 Task: Explore satellite view of the Statue of Liberty in New York City.
Action: Mouse moved to (162, 93)
Screenshot: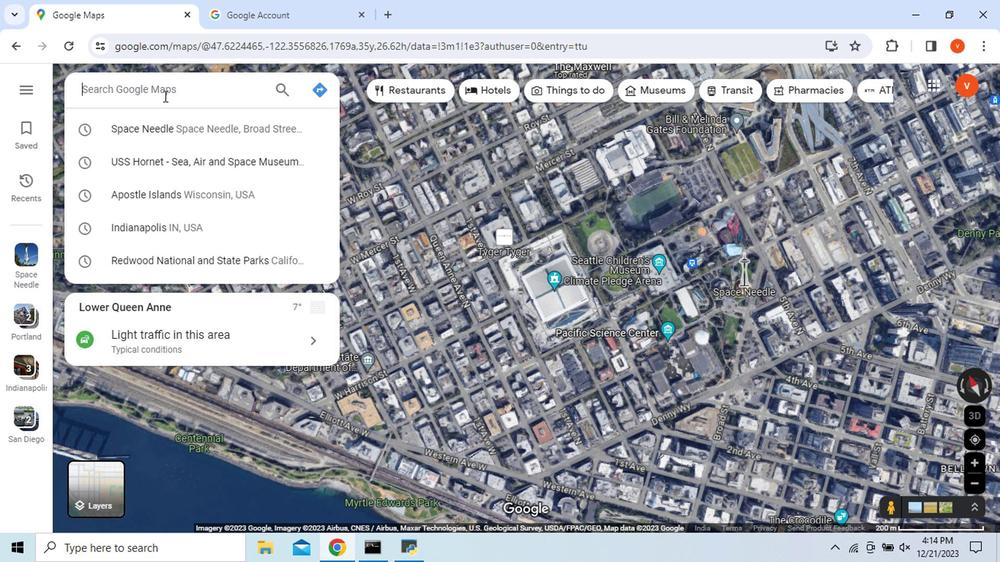 
Action: Mouse pressed left at (162, 93)
Screenshot: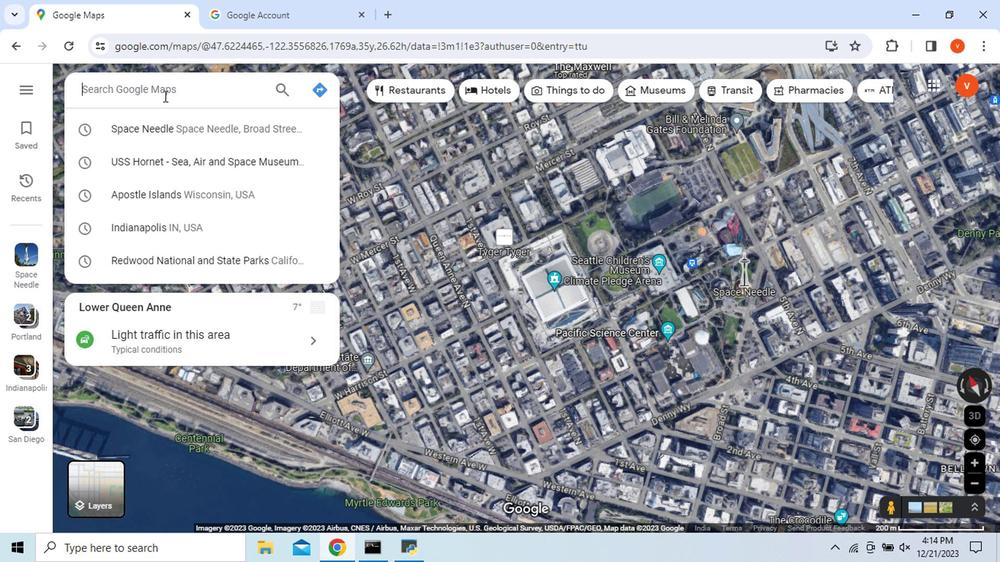 
Action: Mouse moved to (162, 93)
Screenshot: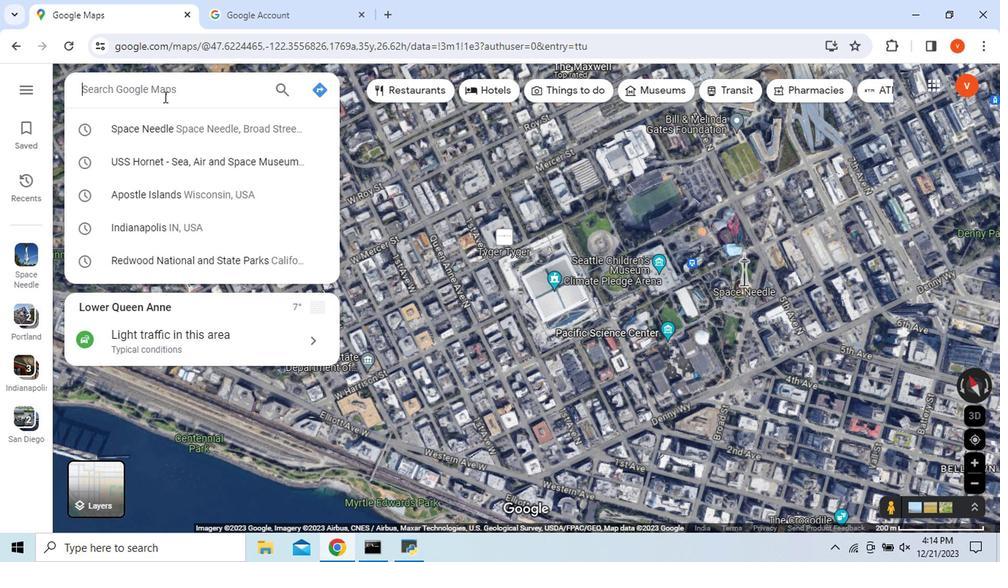
Action: Key pressed <Key.shift>Statue<Key.space>of<Key.space><Key.shift_r>Libery
Screenshot: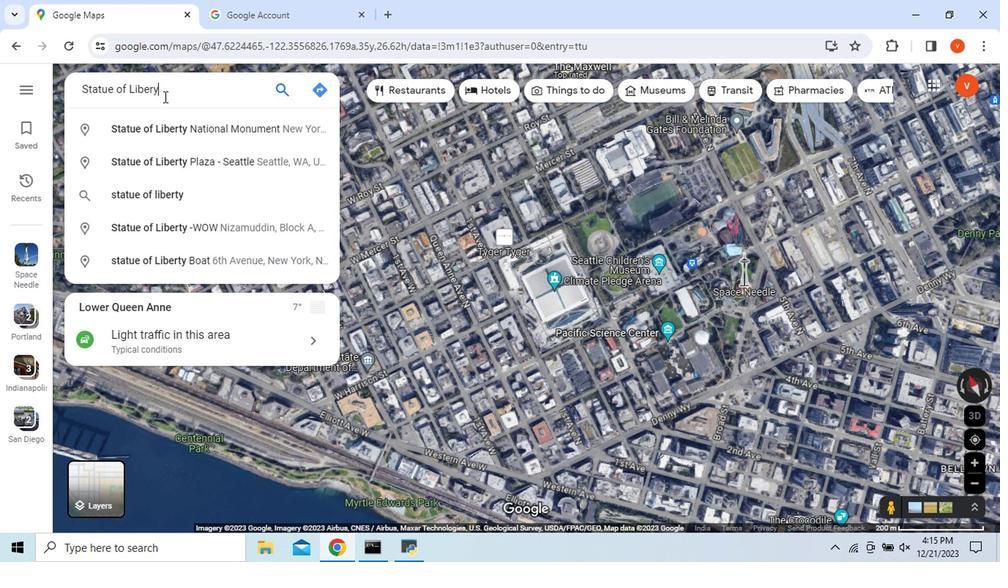 
Action: Mouse moved to (229, 121)
Screenshot: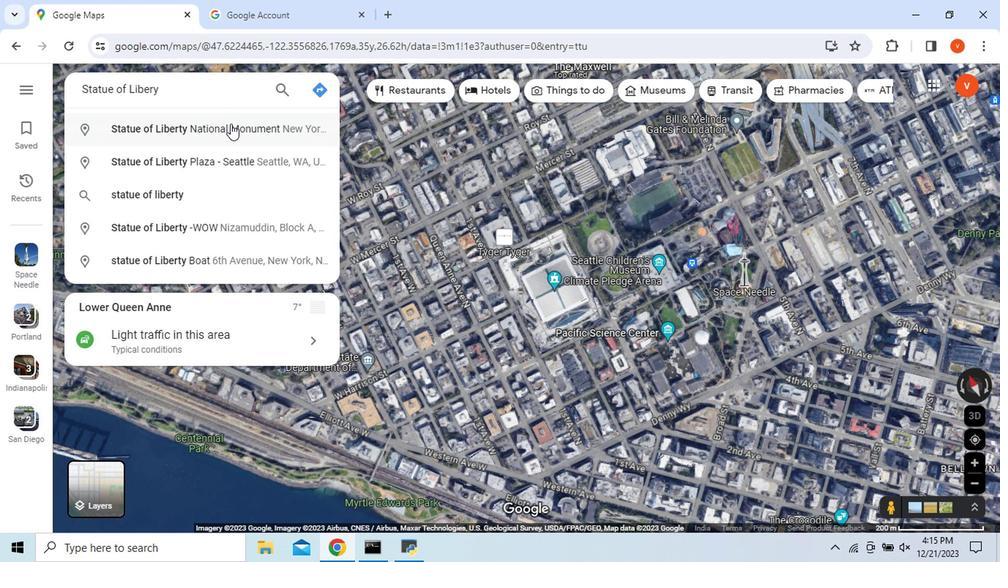 
Action: Mouse pressed left at (229, 121)
Screenshot: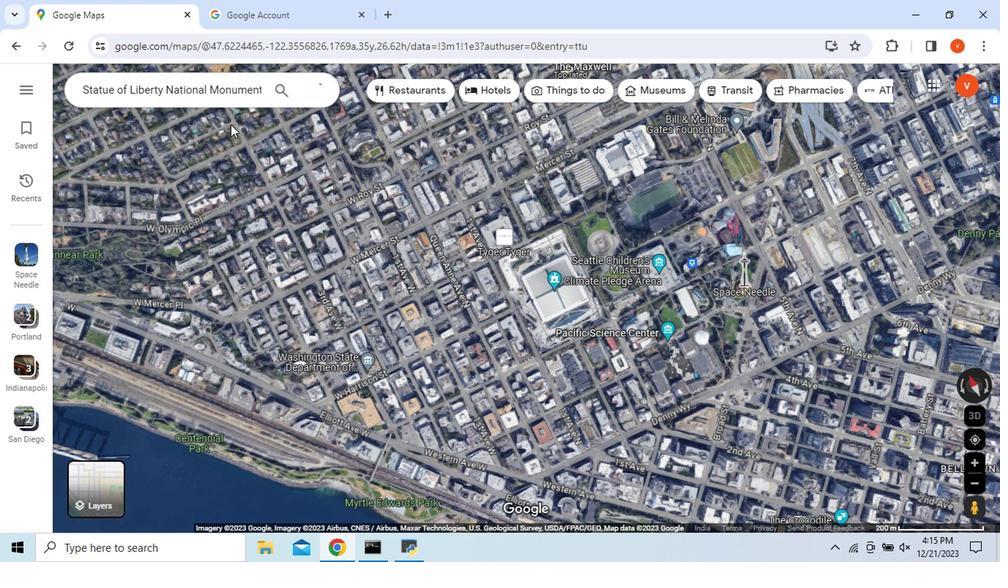 
Action: Mouse moved to (588, 226)
Screenshot: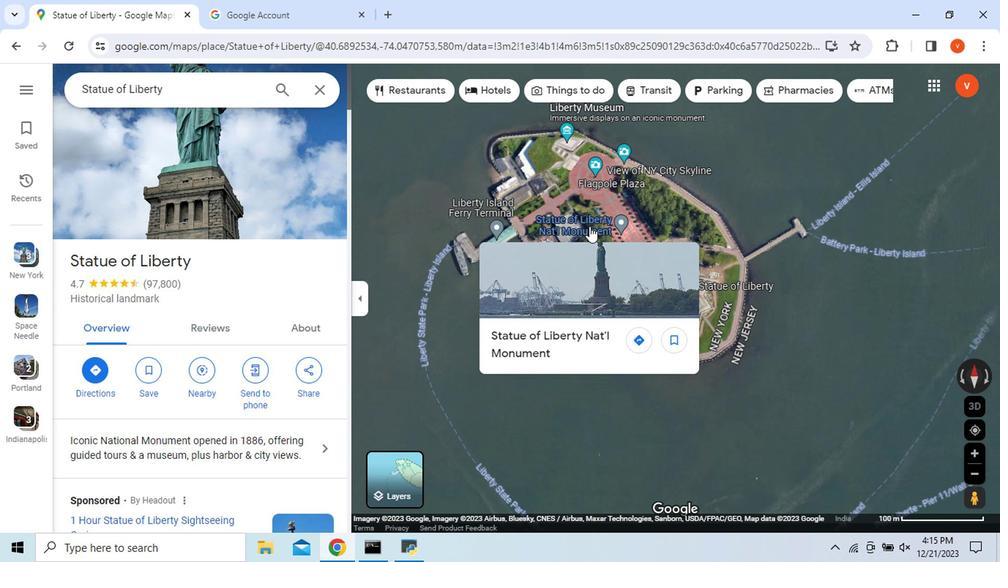 
Action: Mouse pressed left at (588, 226)
Screenshot: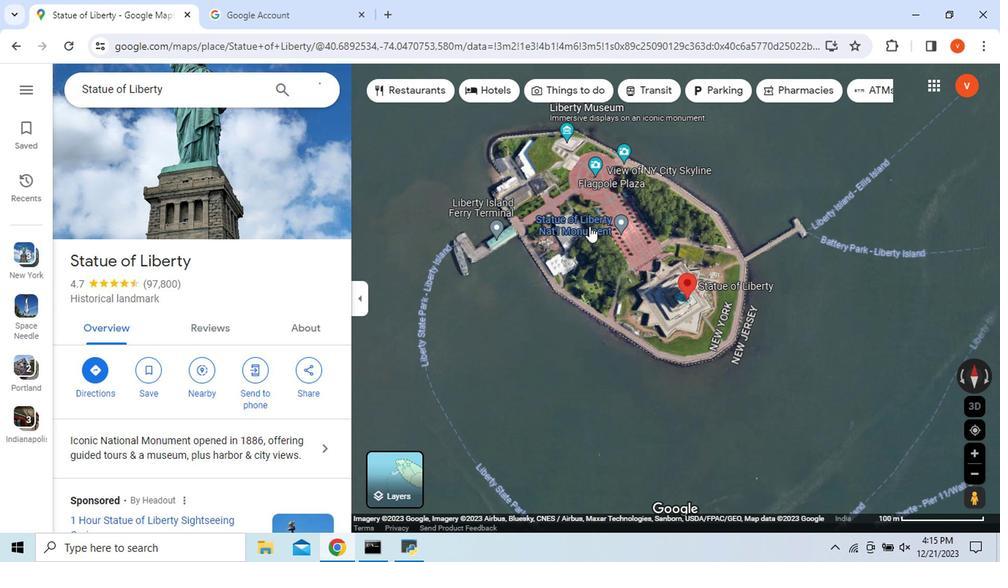 
Action: Mouse scrolled (588, 225) with delta (0, 0)
Screenshot: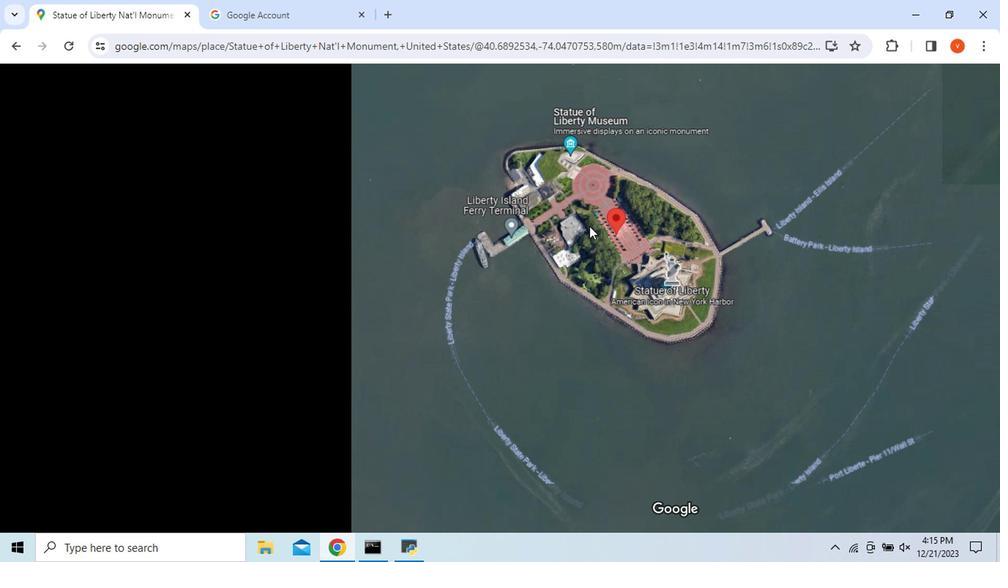 
Action: Mouse scrolled (588, 225) with delta (0, 0)
Screenshot: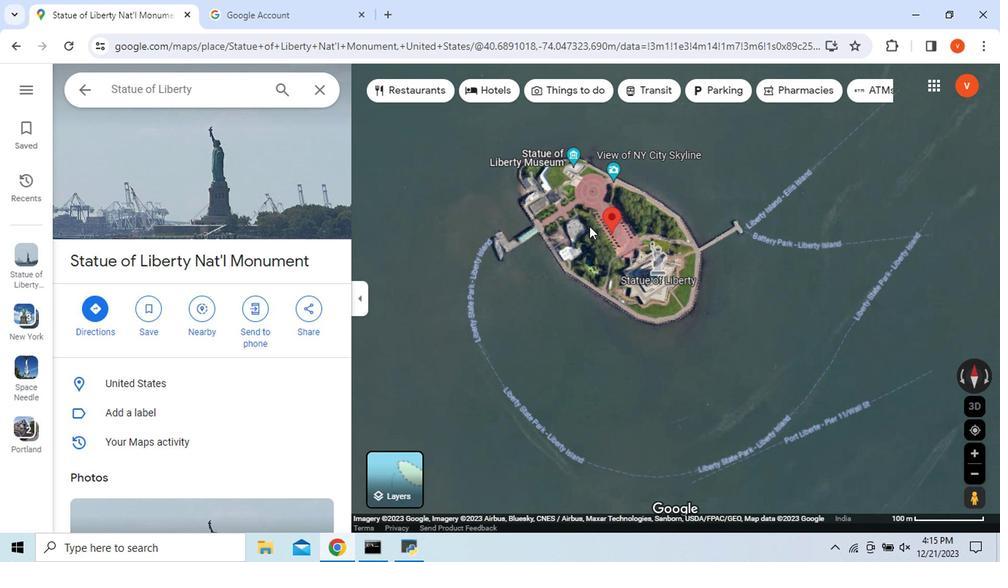 
Action: Mouse moved to (655, 246)
Screenshot: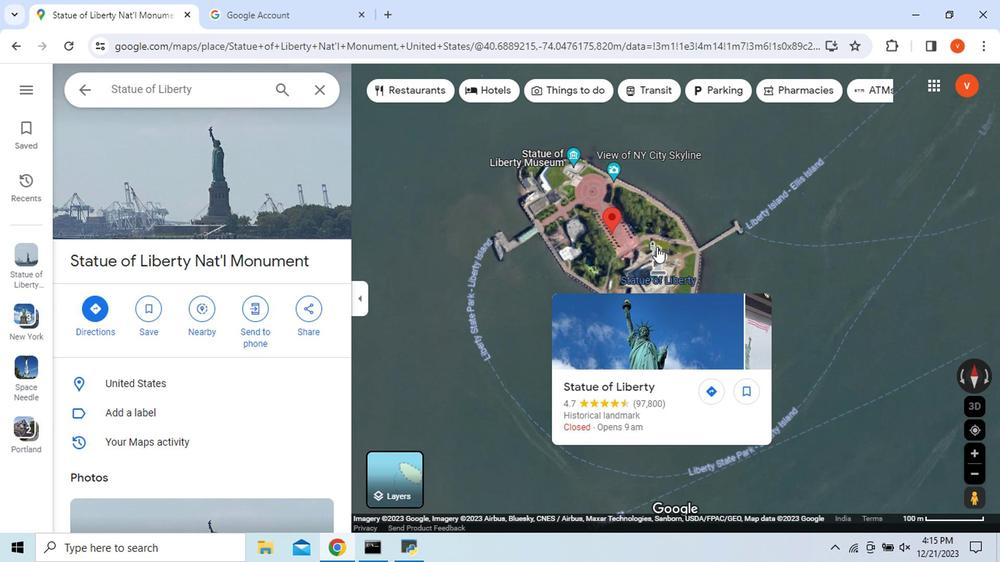 
Action: Mouse pressed left at (655, 246)
Screenshot: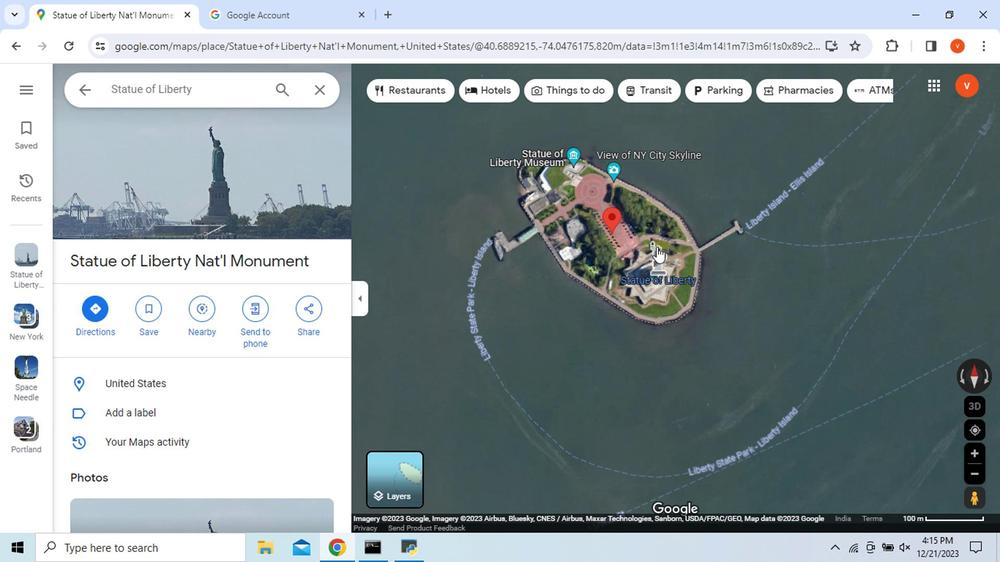 
Action: Mouse moved to (978, 411)
Screenshot: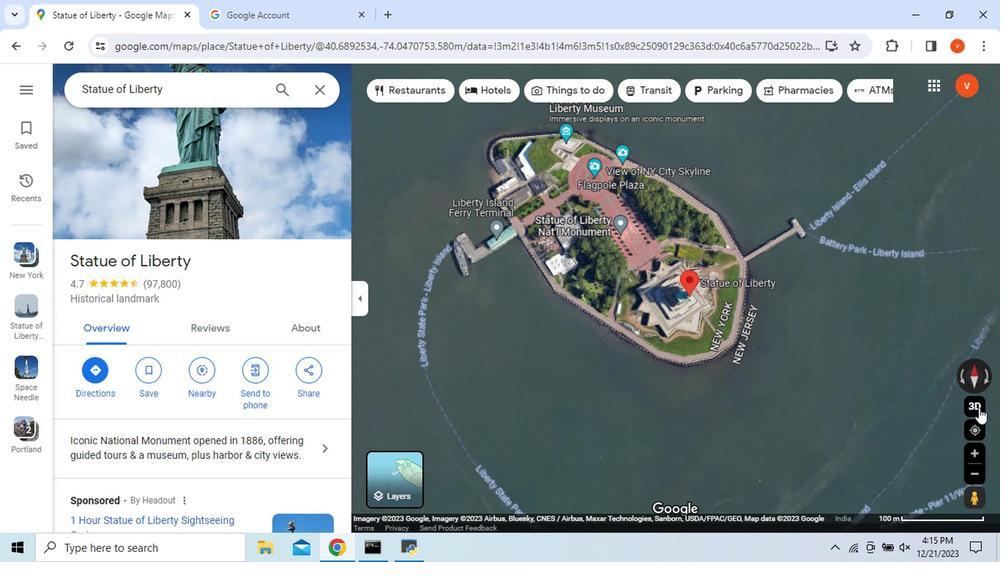 
Action: Mouse pressed left at (978, 411)
Screenshot: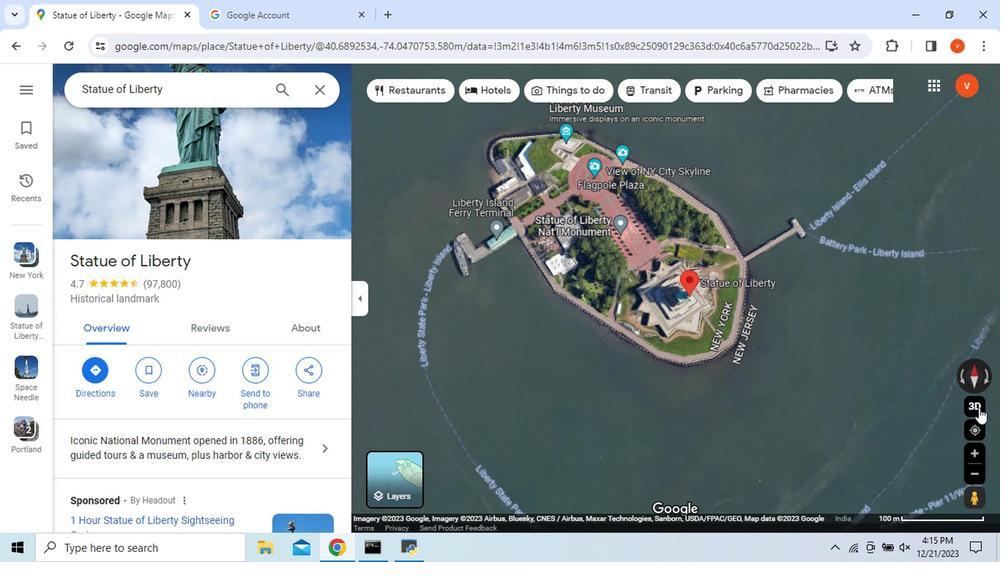 
Action: Mouse moved to (977, 384)
Screenshot: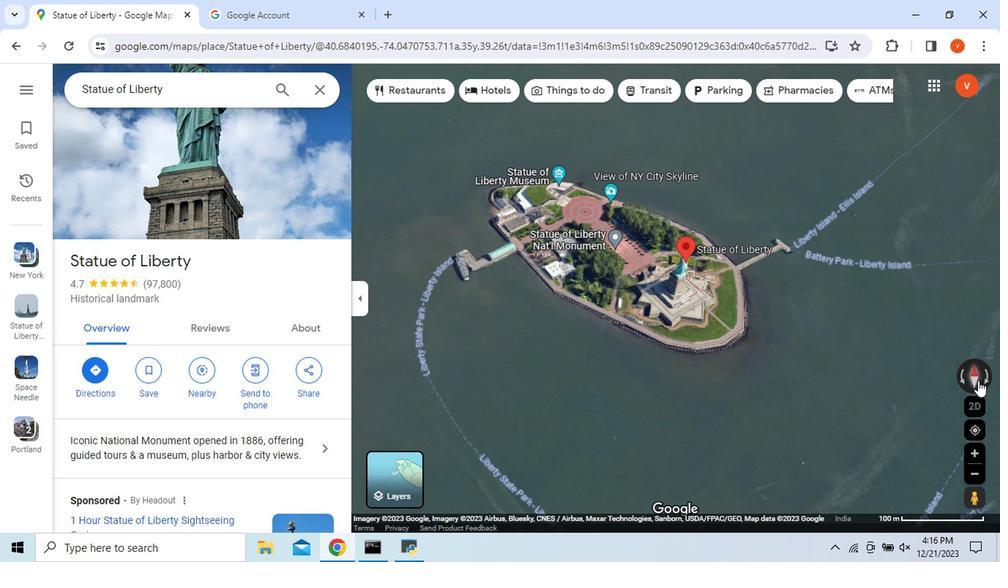 
Action: Mouse pressed left at (977, 384)
Screenshot: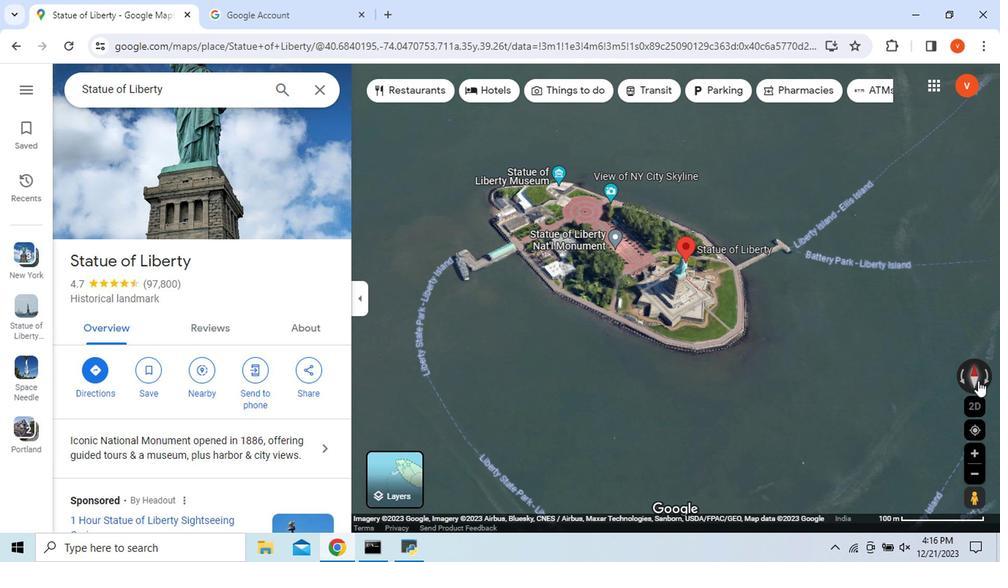 
Action: Mouse moved to (962, 375)
Screenshot: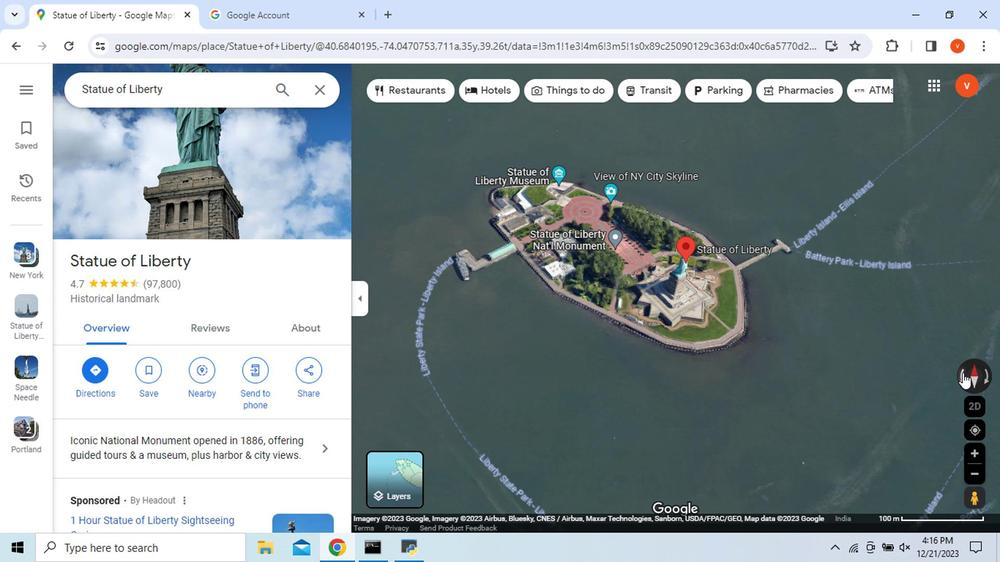 
Action: Mouse pressed left at (962, 375)
Screenshot: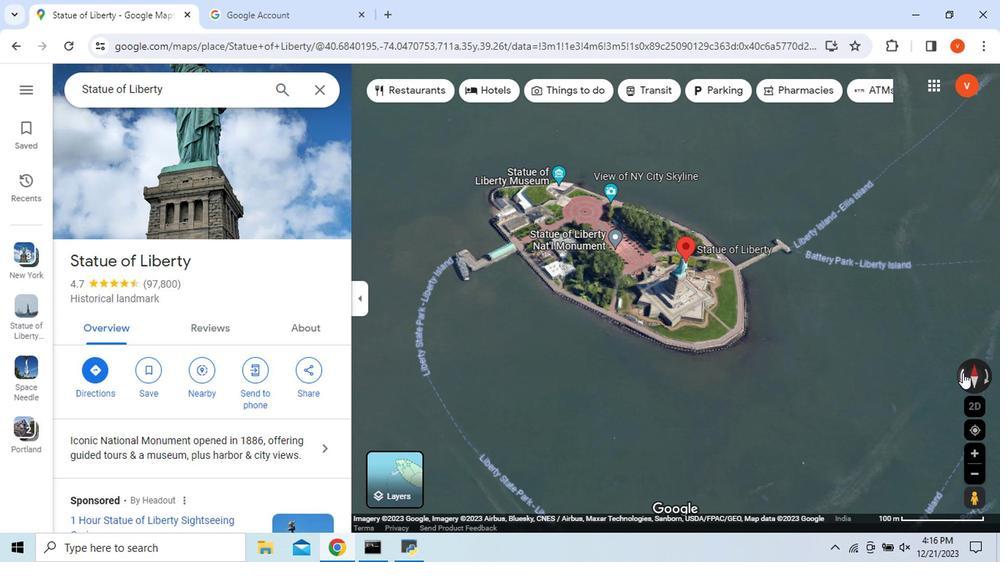 
Action: Mouse pressed left at (962, 375)
Screenshot: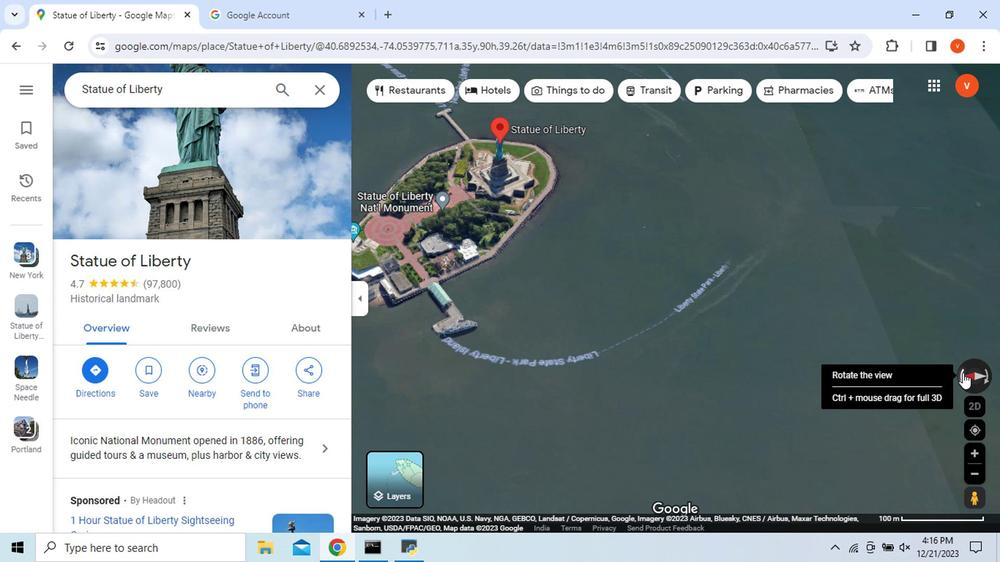 
Action: Mouse pressed left at (962, 375)
Screenshot: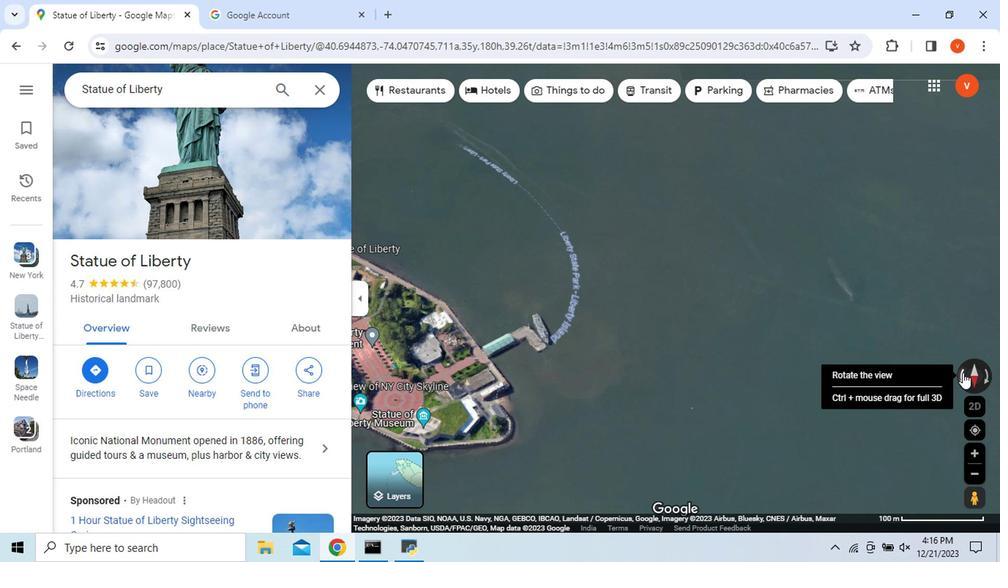 
Action: Mouse pressed left at (962, 375)
Screenshot: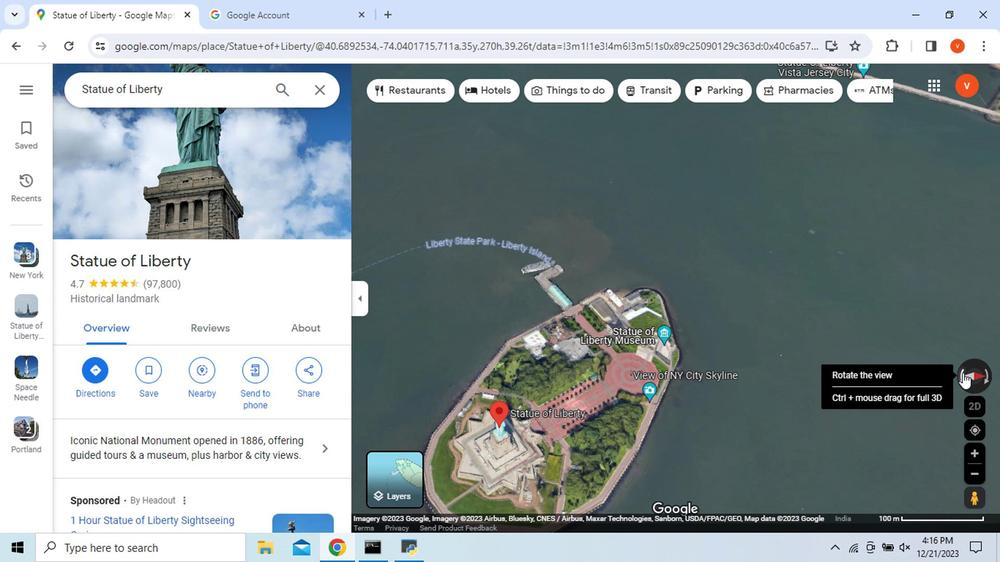 
Action: Mouse moved to (887, 409)
Screenshot: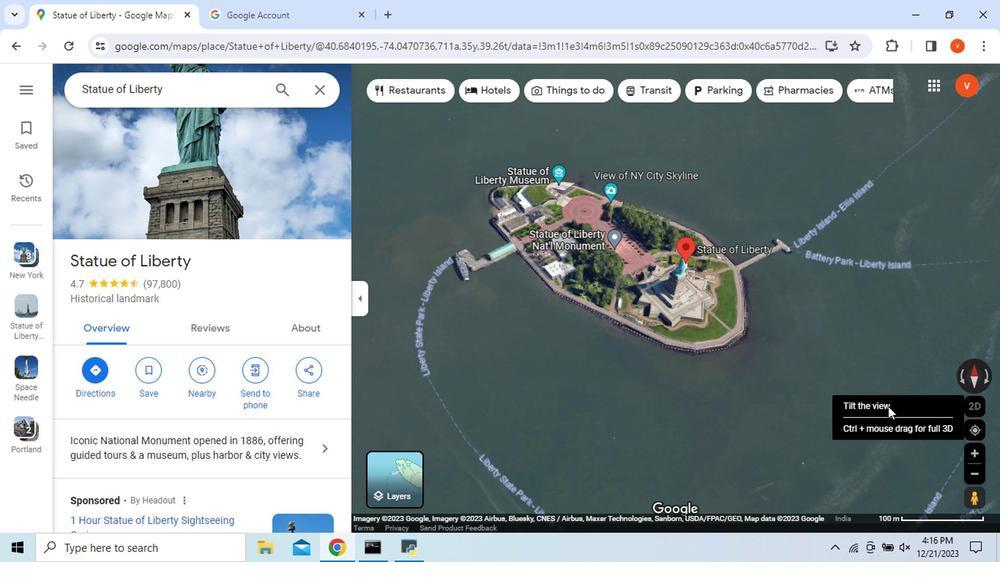 
Action: Mouse pressed left at (887, 409)
Screenshot: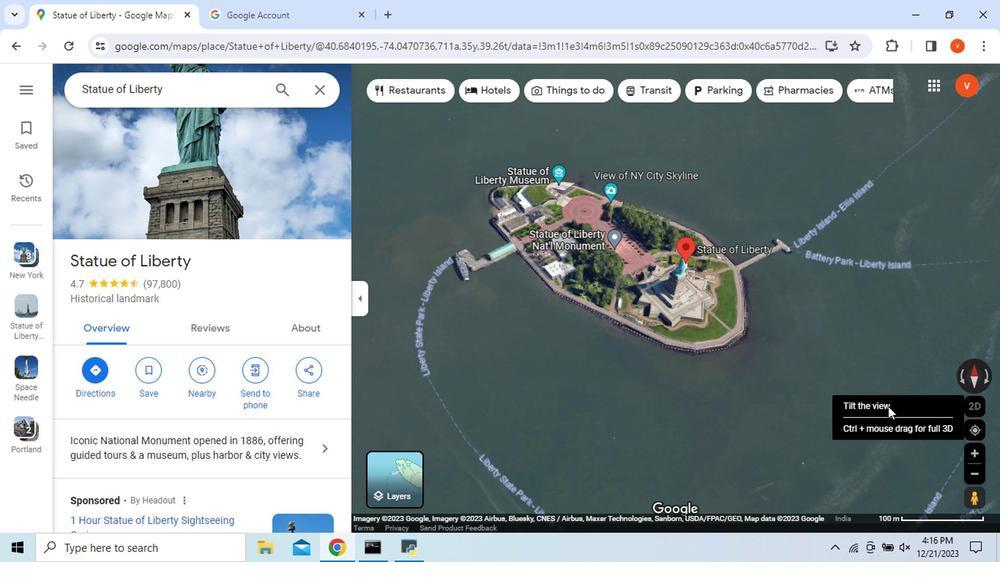 
Action: Mouse pressed left at (887, 409)
Screenshot: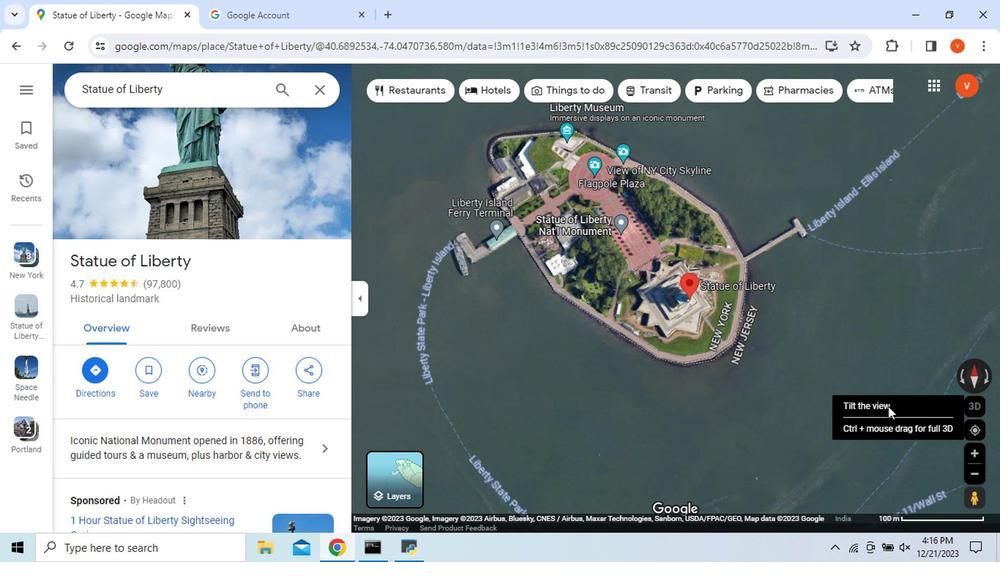 
Action: Mouse pressed left at (887, 409)
Screenshot: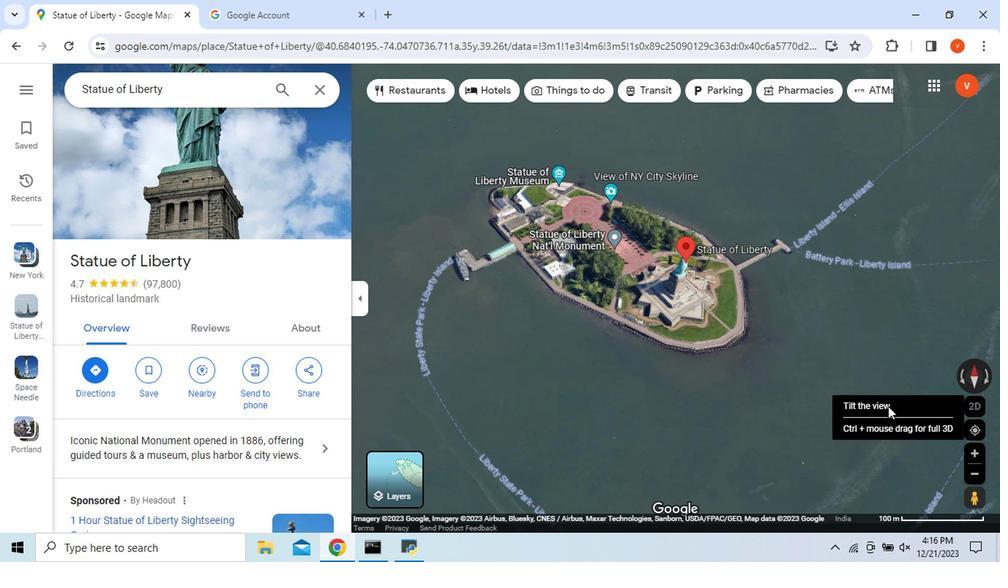 
Action: Mouse pressed left at (887, 409)
Screenshot: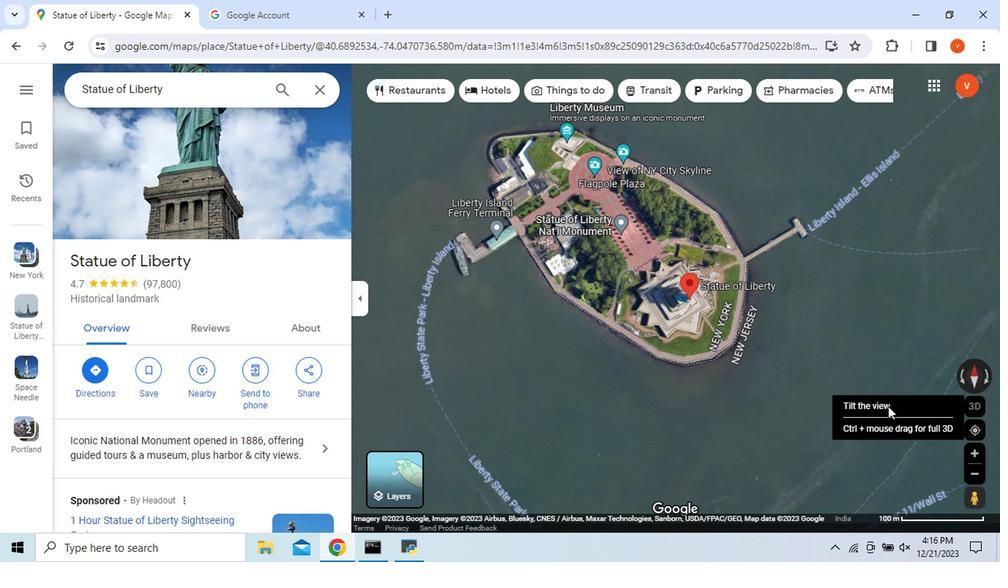 
Action: Mouse moved to (747, 448)
Screenshot: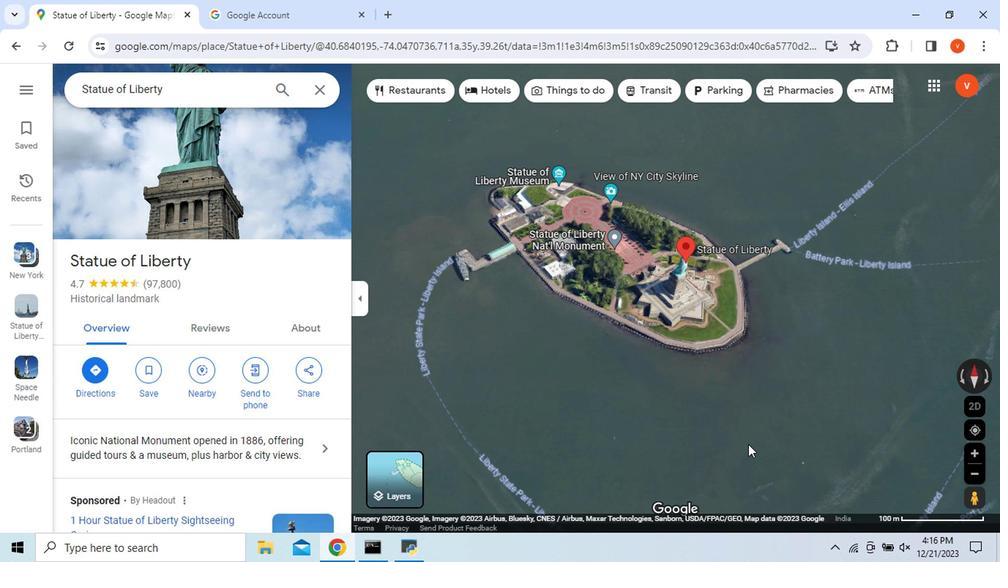 
Action: Mouse scrolled (747, 447) with delta (0, -1)
Screenshot: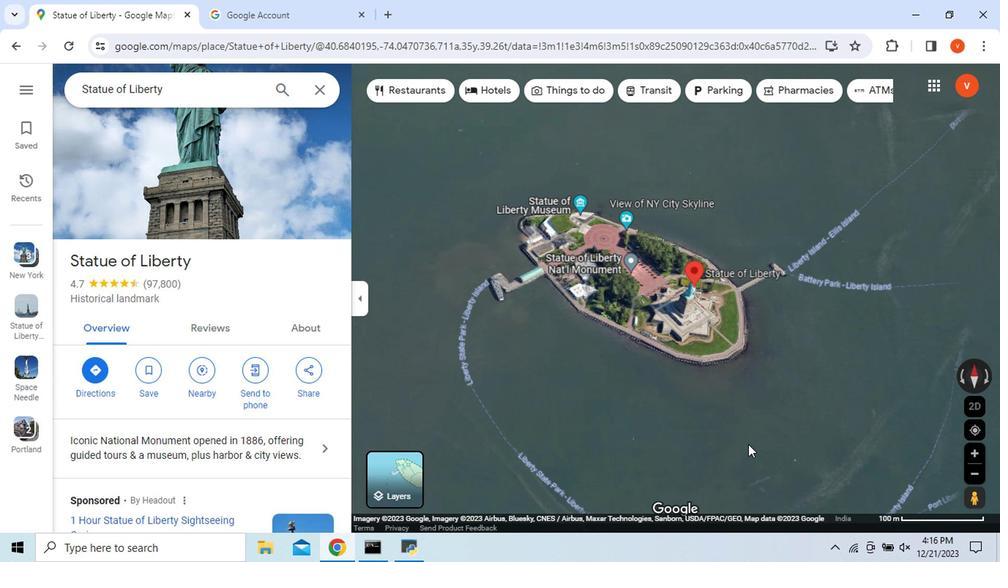 
Action: Mouse moved to (616, 439)
Screenshot: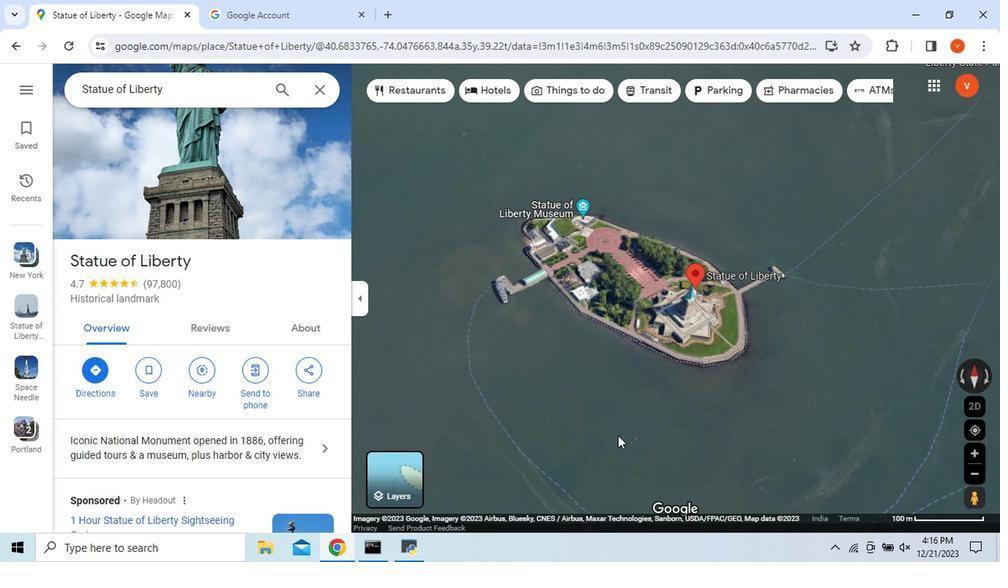 
Action: Mouse scrolled (616, 438) with delta (0, -1)
Screenshot: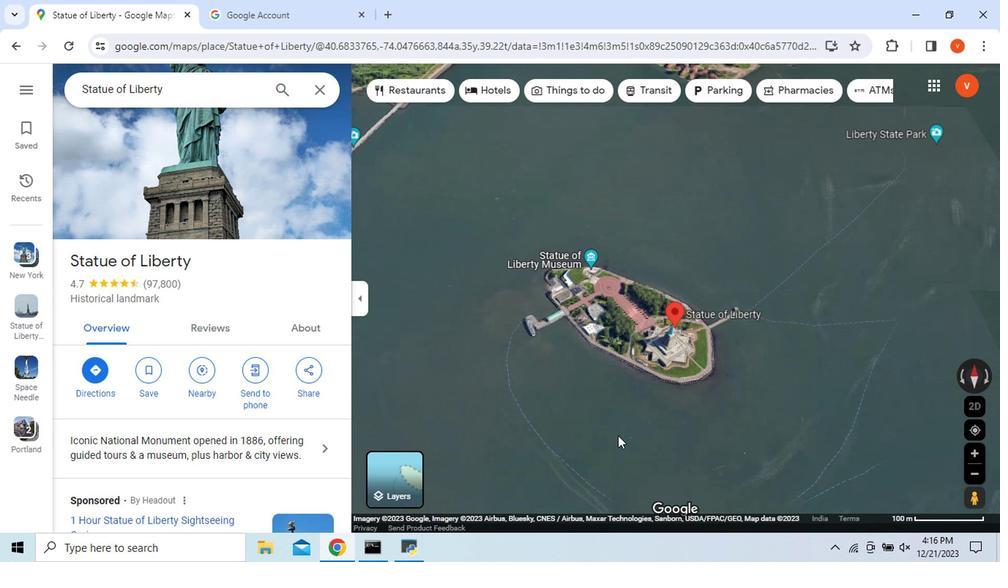 
Action: Mouse scrolled (616, 438) with delta (0, -1)
Screenshot: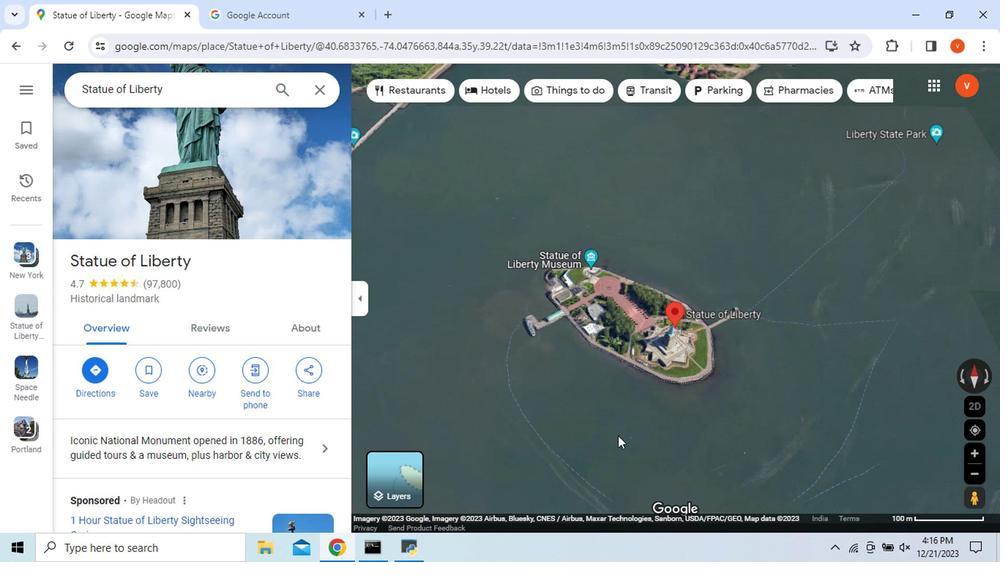 
Action: Mouse scrolled (616, 438) with delta (0, -1)
Screenshot: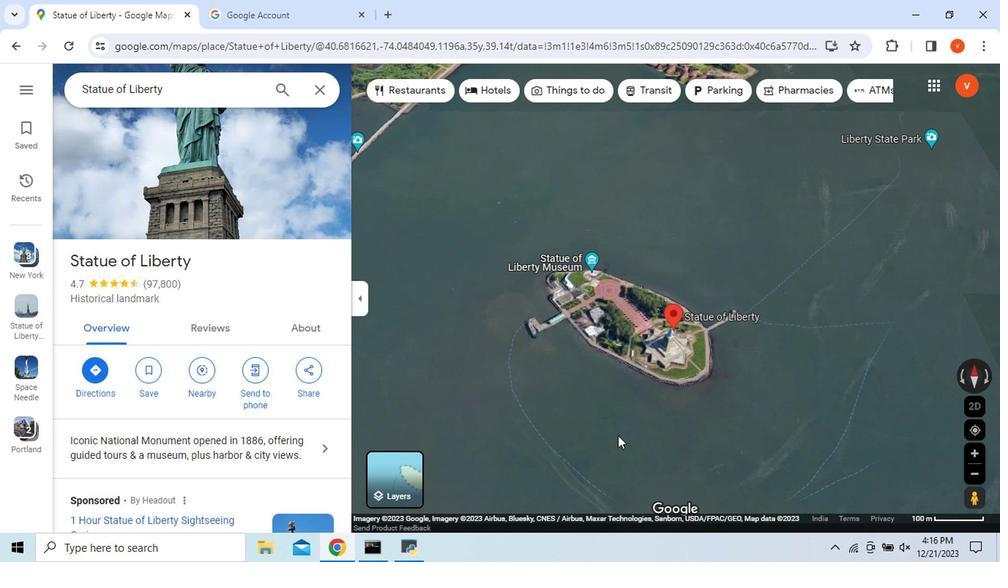
Action: Mouse scrolled (616, 438) with delta (0, -1)
Screenshot: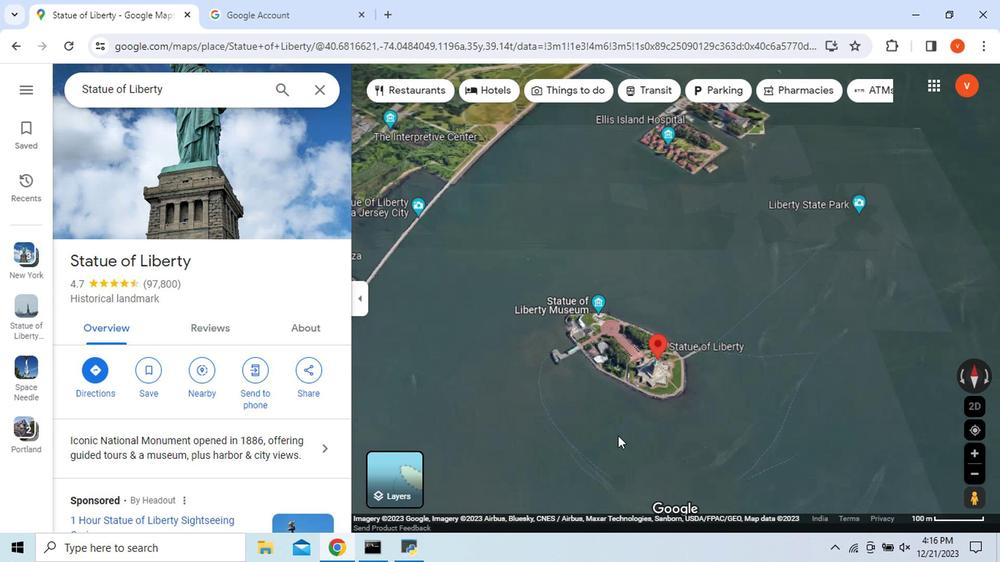 
Action: Mouse scrolled (616, 438) with delta (0, -1)
Screenshot: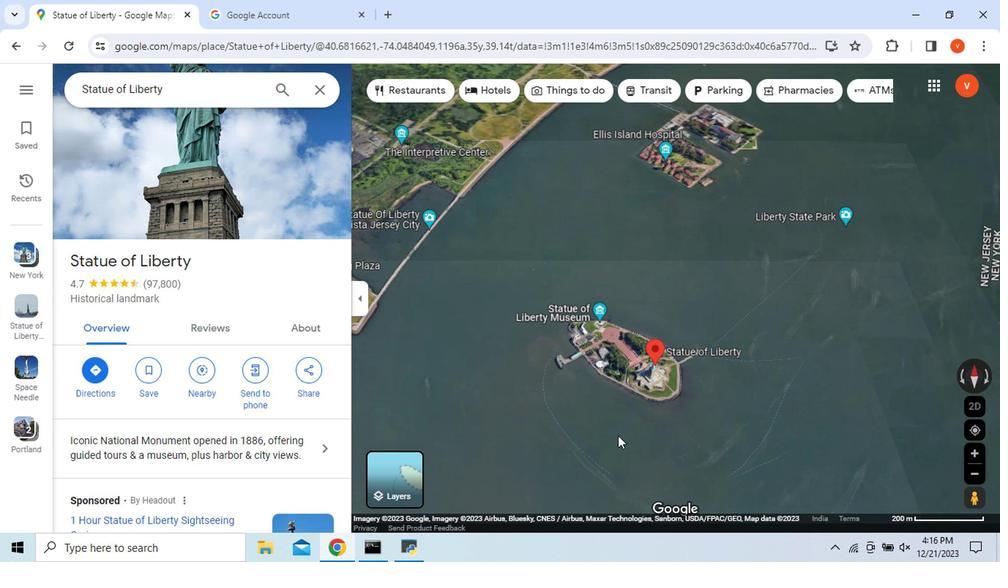 
Action: Mouse scrolled (616, 438) with delta (0, -1)
Screenshot: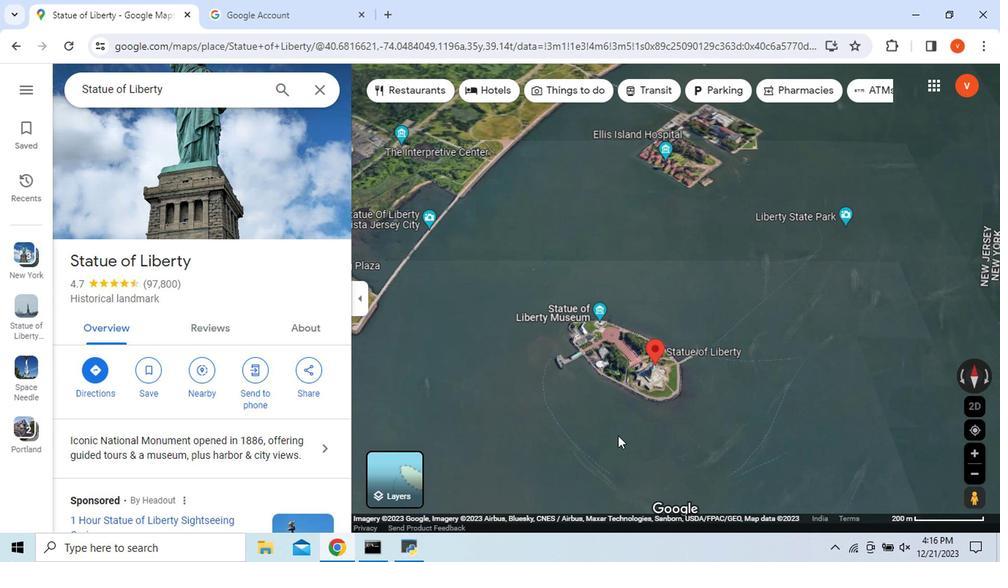 
Action: Mouse scrolled (616, 438) with delta (0, -1)
Screenshot: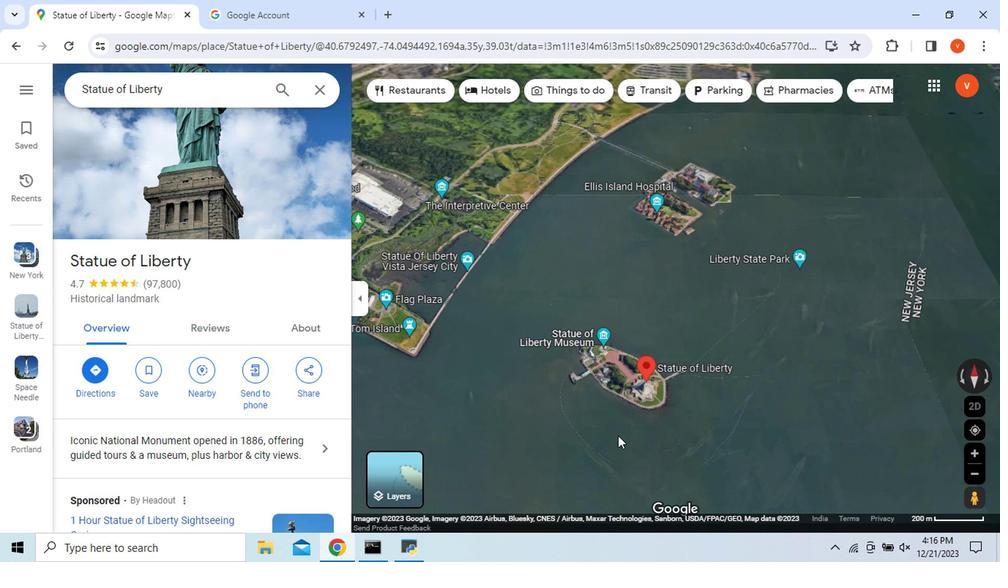 
Action: Mouse scrolled (616, 438) with delta (0, -1)
Screenshot: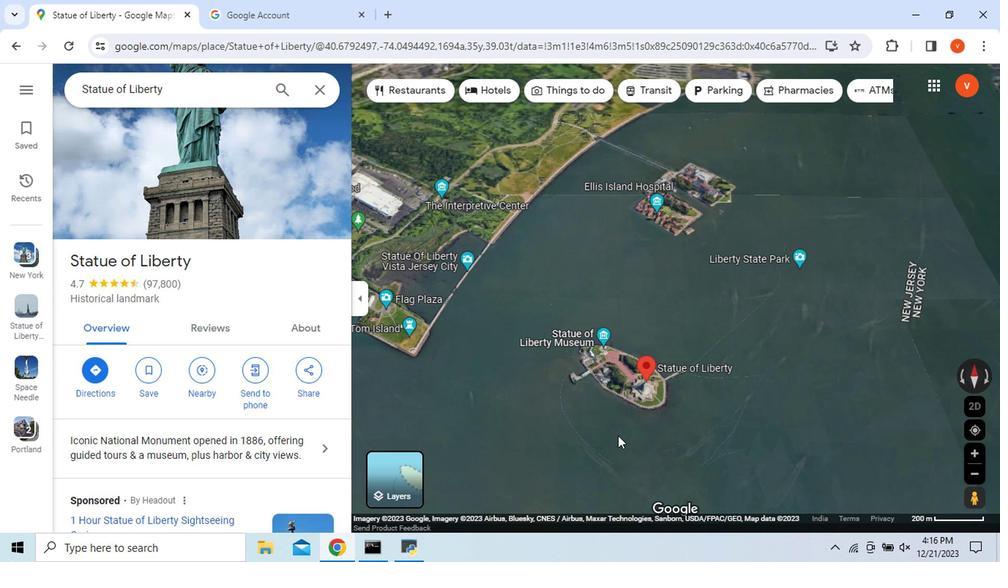 
Action: Mouse scrolled (616, 438) with delta (0, -1)
Screenshot: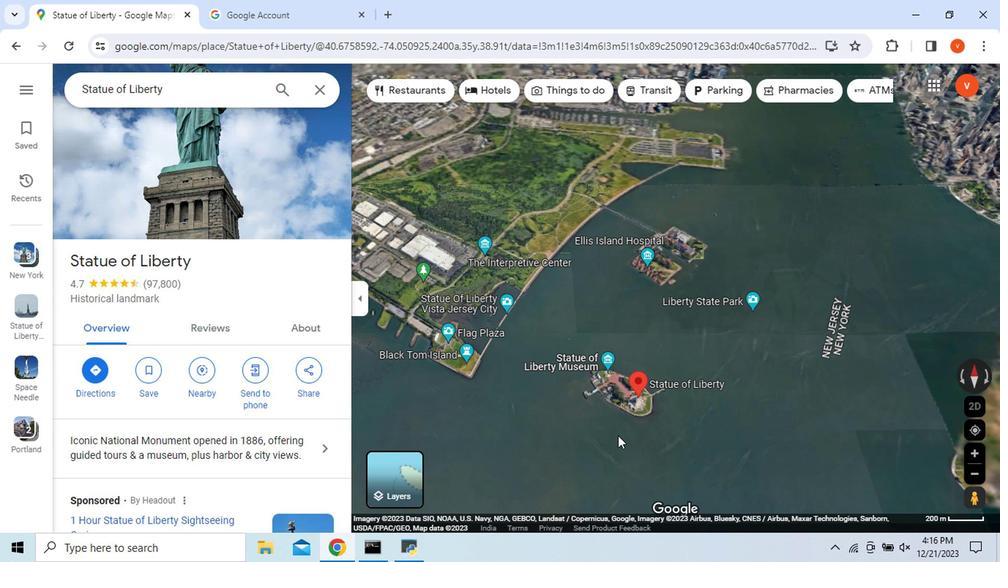 
Action: Mouse moved to (495, 439)
Screenshot: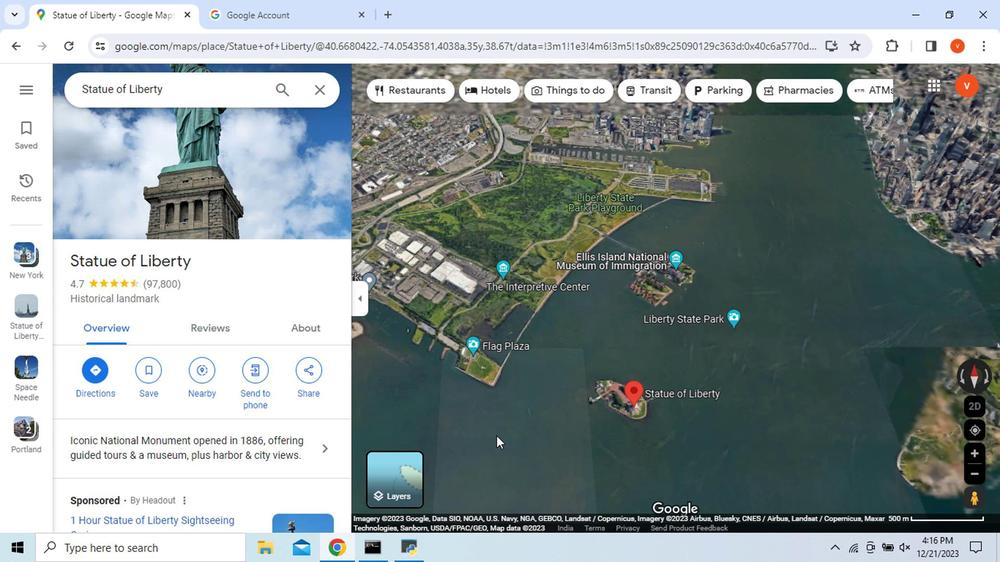 
Action: Mouse scrolled (495, 440) with delta (0, 0)
Screenshot: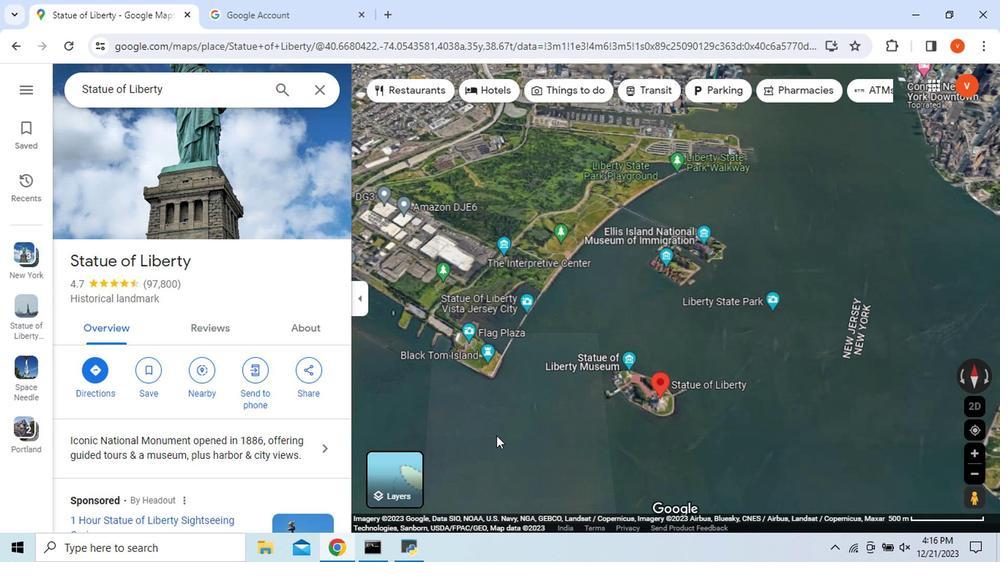 
Action: Mouse scrolled (495, 438) with delta (0, -1)
Screenshot: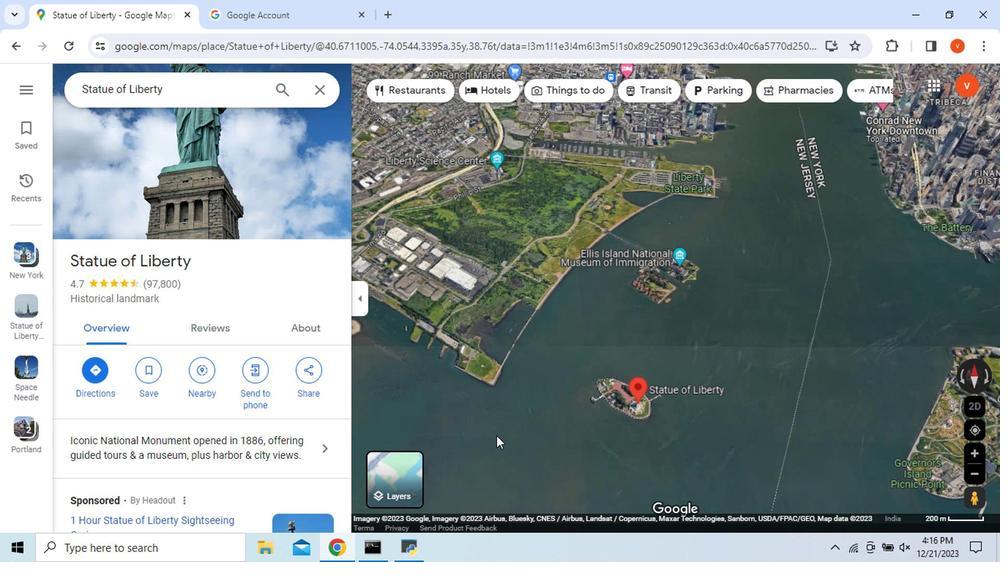 
